 Task: Open a blank google sheet and write heading  Financial WizardAdd Categories in a column and its values below  'Income, Income, Income, Expenses, Expenses, Expenses, Expenses, Expenses, Savings, Savings, Investments, Investments, Debt, Debt & Debt. 'Add Descriptions in next column and its values below  Salary, Freelance Work, Rental Income, Housing, Transportation, Groceries, Utilities, Entertainment, Emergency Fund, Retirement, Stocks, Mutual Funds, Credit Card 1, Credit Card 2 & Student Loan. Add Amount in next column and its values below  $5,000, $1,200, $500, $1,200, $300, $400, $200, $150, $500, $1,000, $500, $300, $200, $100 & $300. Save page BudgetPlan review
Action: Mouse moved to (1203, 84)
Screenshot: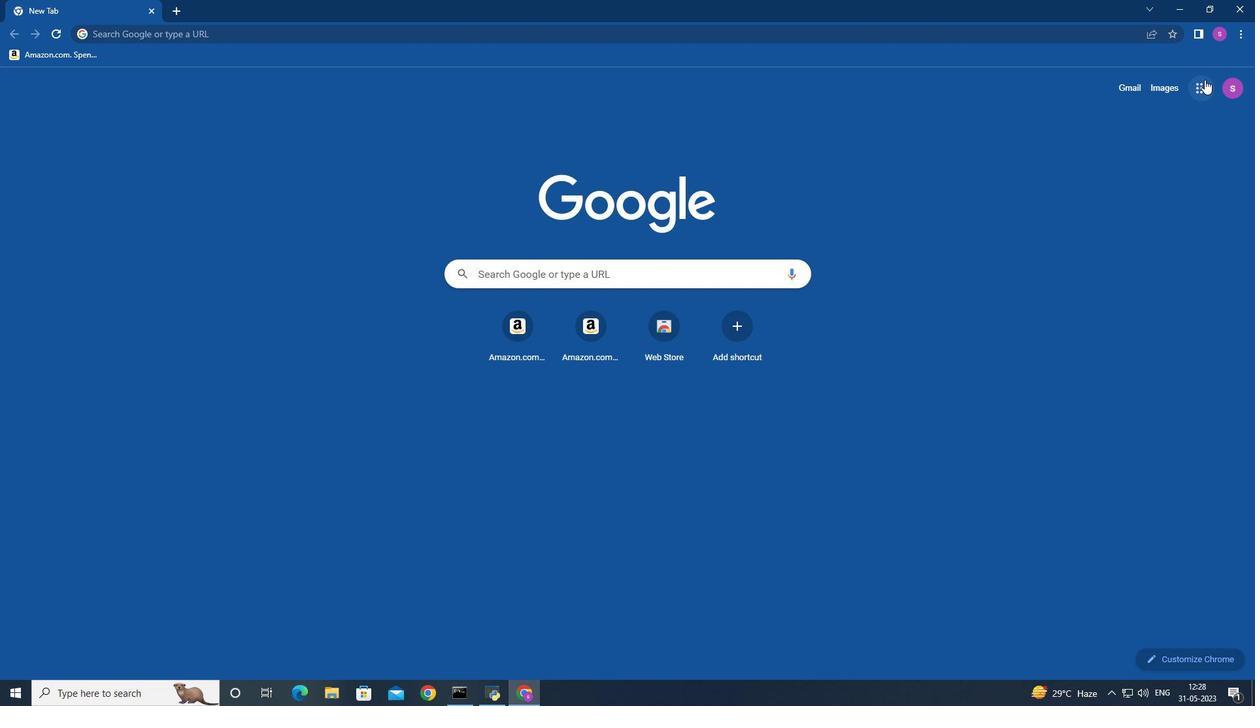 
Action: Mouse pressed left at (1203, 84)
Screenshot: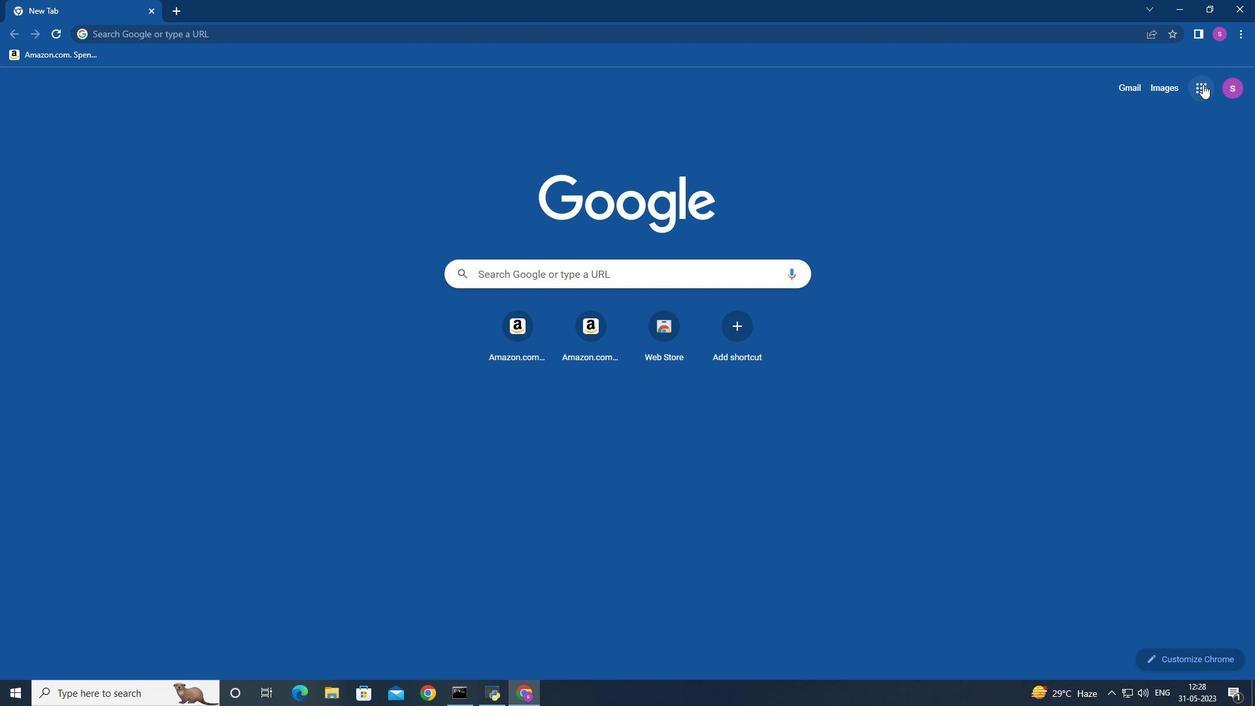 
Action: Mouse moved to (1184, 160)
Screenshot: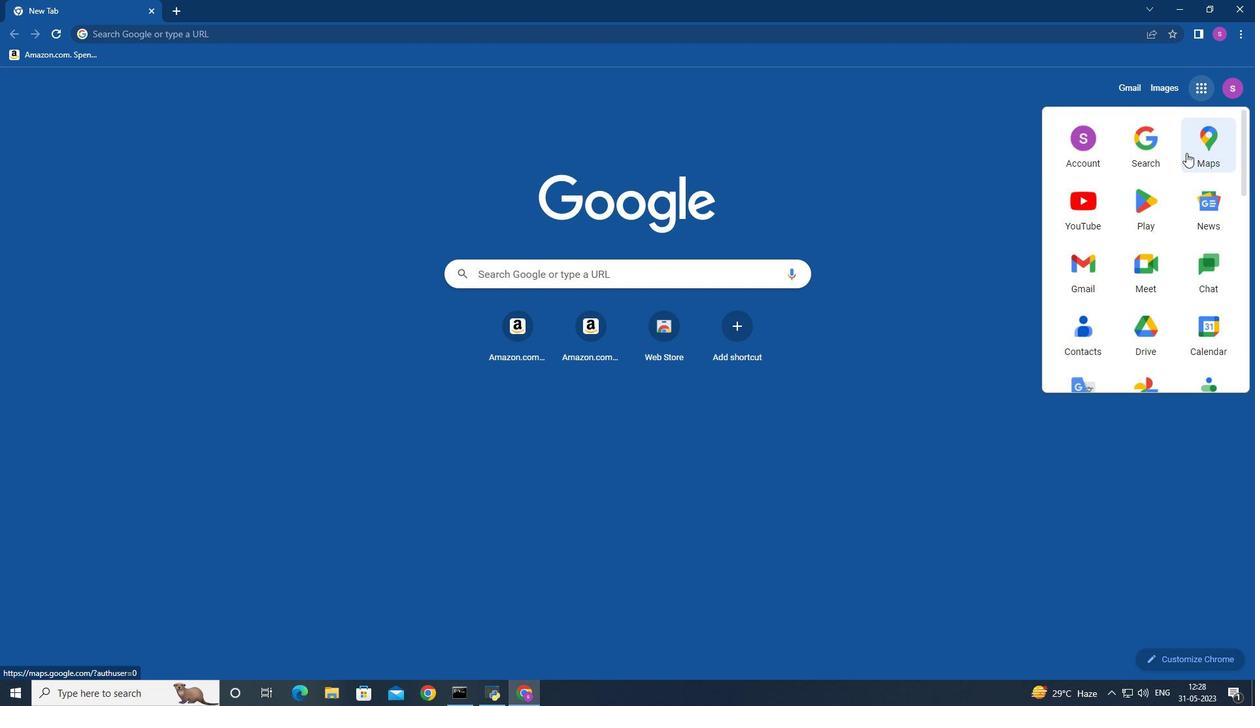 
Action: Mouse scrolled (1186, 158) with delta (0, 0)
Screenshot: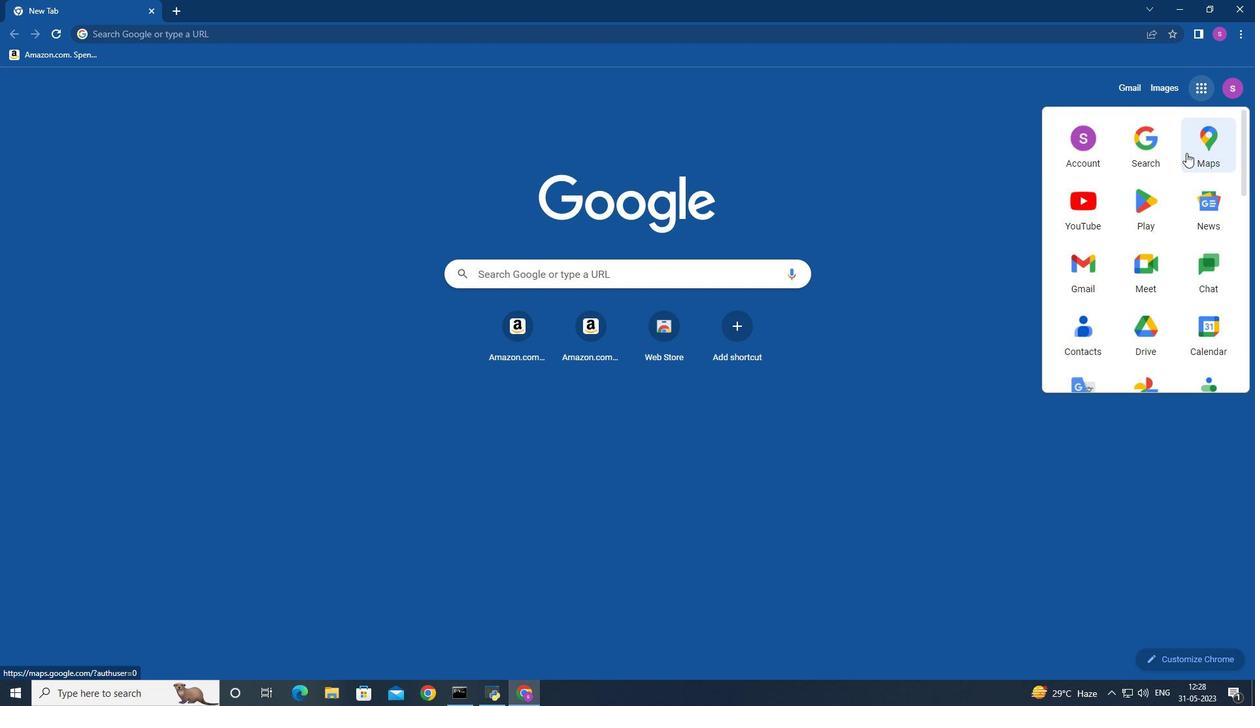 
Action: Mouse scrolled (1186, 159) with delta (0, 0)
Screenshot: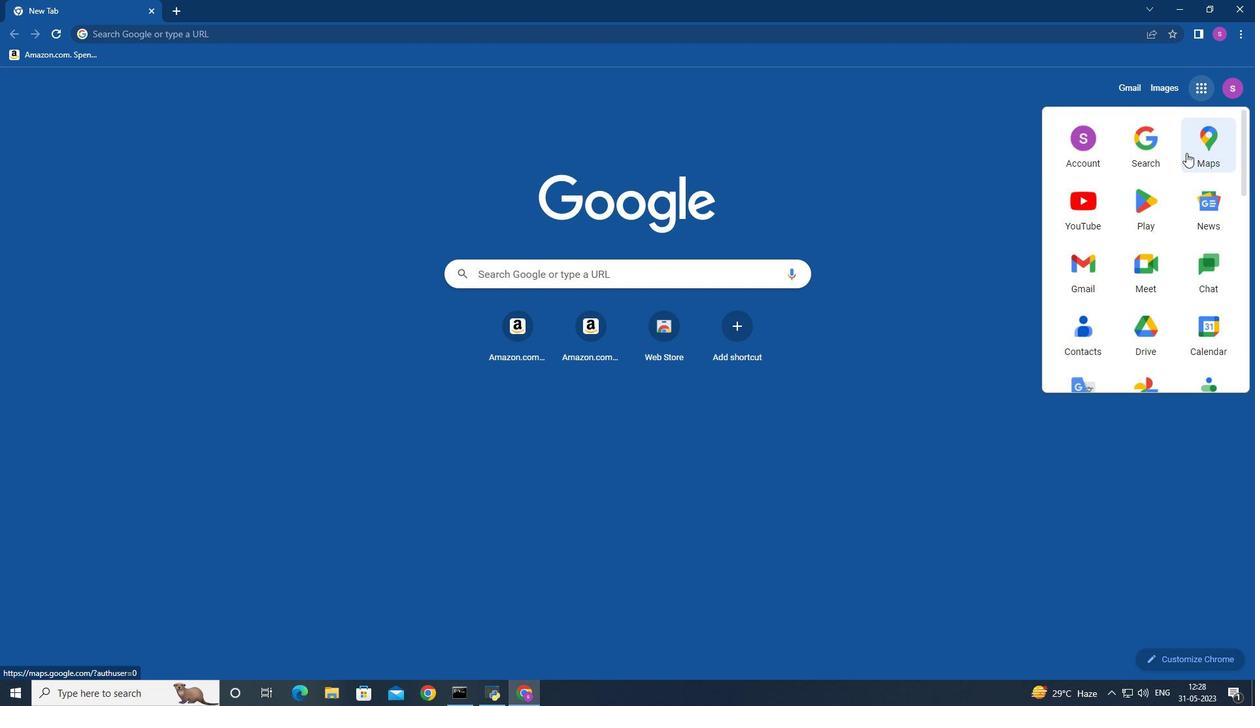 
Action: Mouse scrolled (1185, 159) with delta (0, 0)
Screenshot: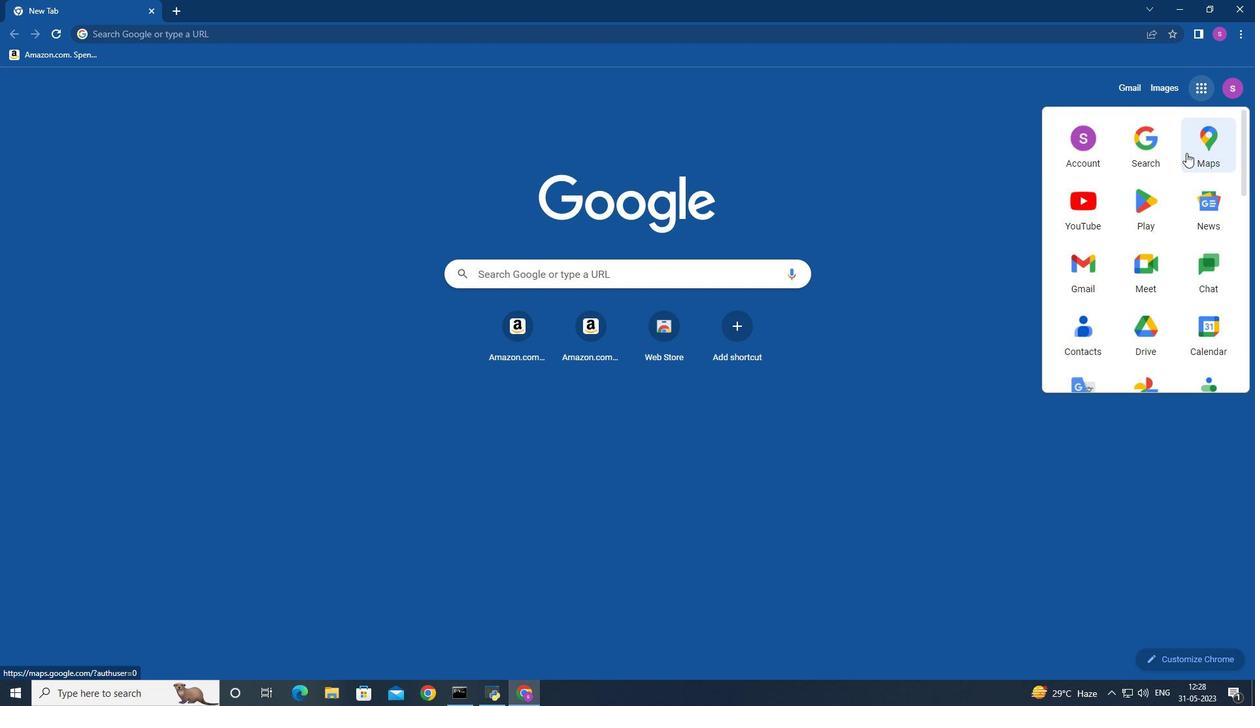 
Action: Mouse scrolled (1184, 159) with delta (0, 0)
Screenshot: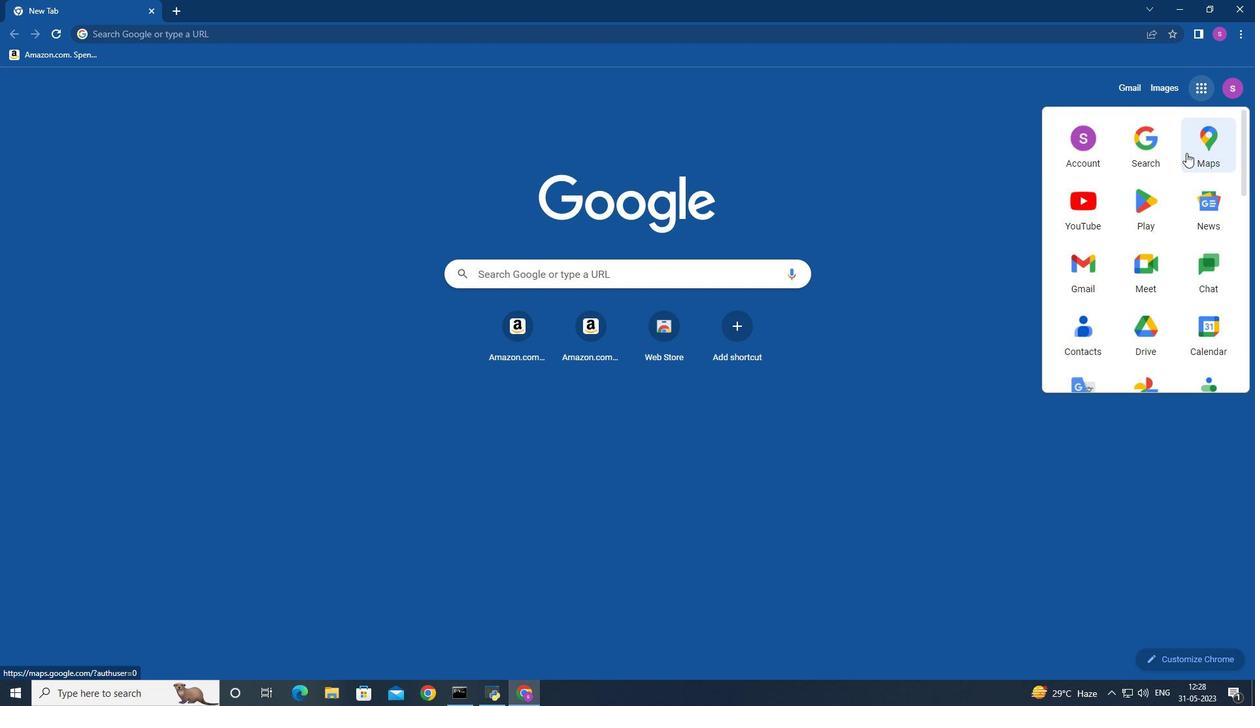
Action: Mouse moved to (1180, 215)
Screenshot: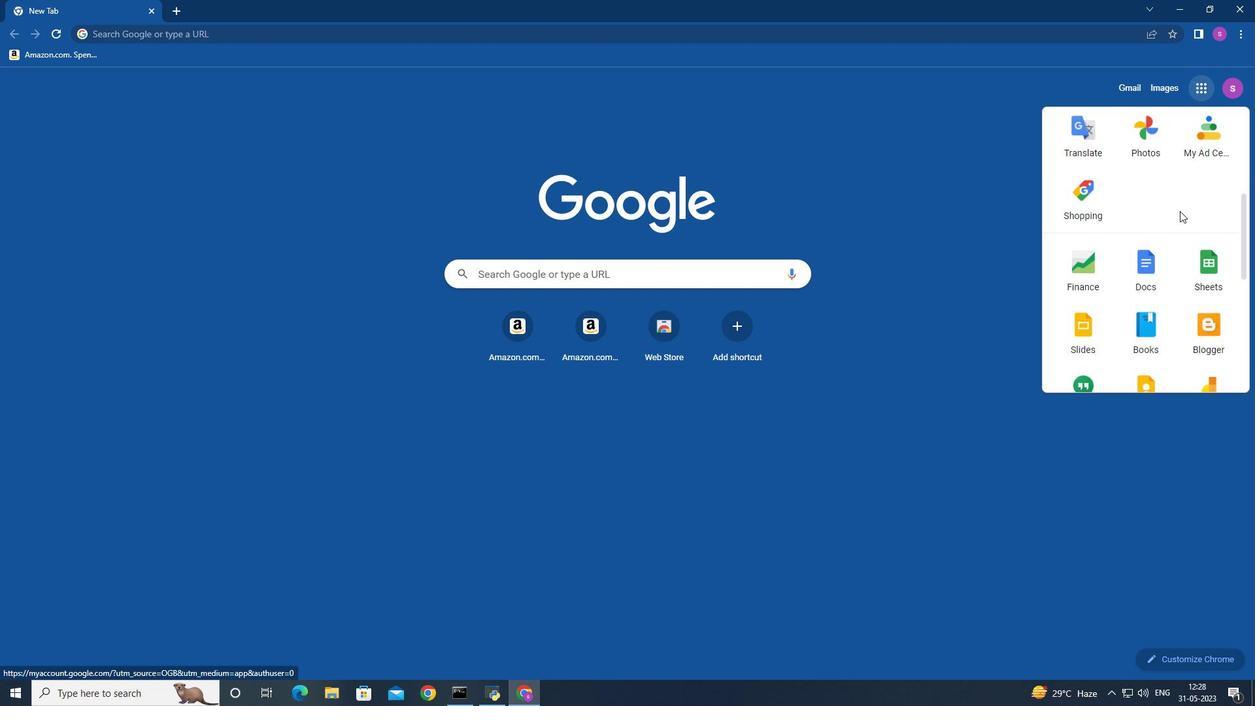 
Action: Mouse scrolled (1180, 214) with delta (0, 0)
Screenshot: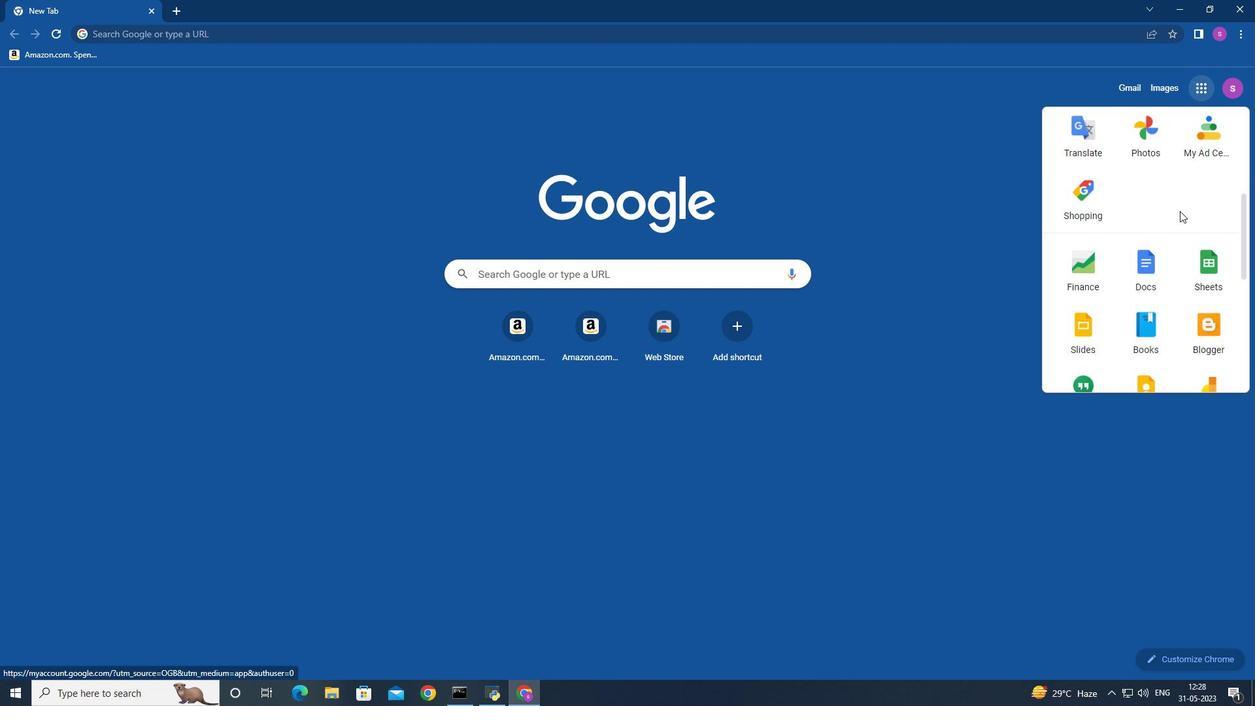 
Action: Mouse scrolled (1180, 214) with delta (0, 0)
Screenshot: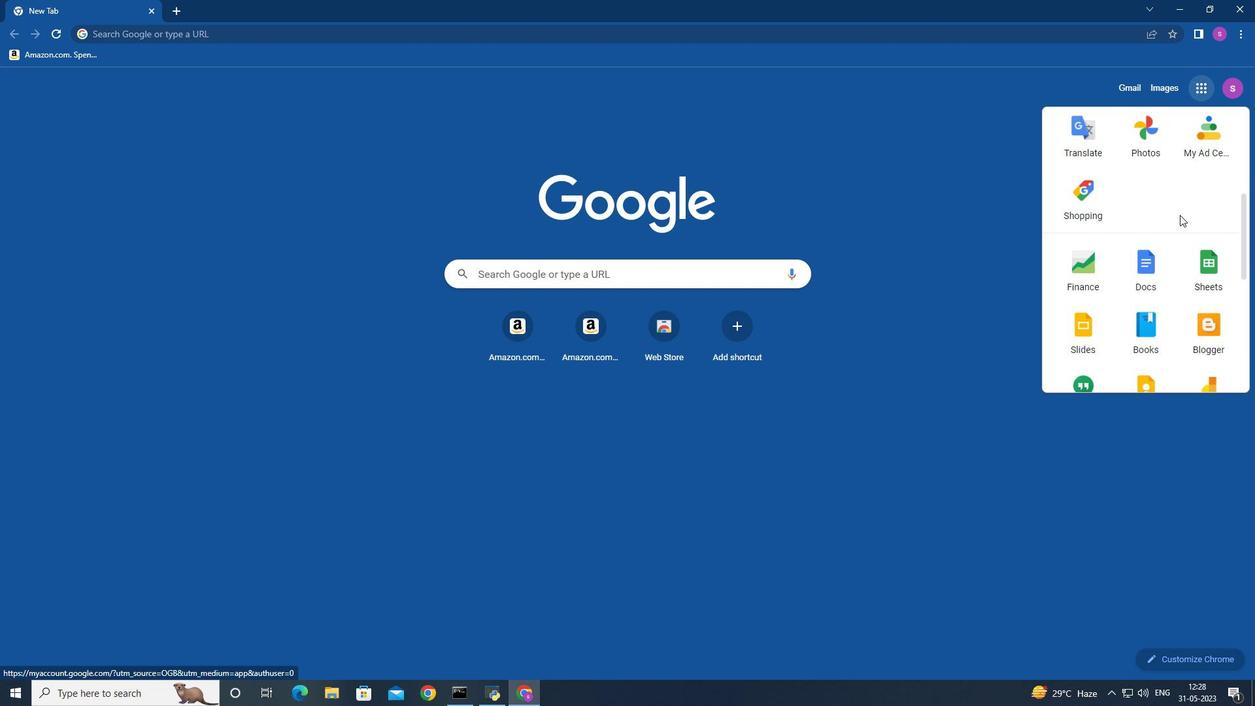 
Action: Mouse moved to (1215, 134)
Screenshot: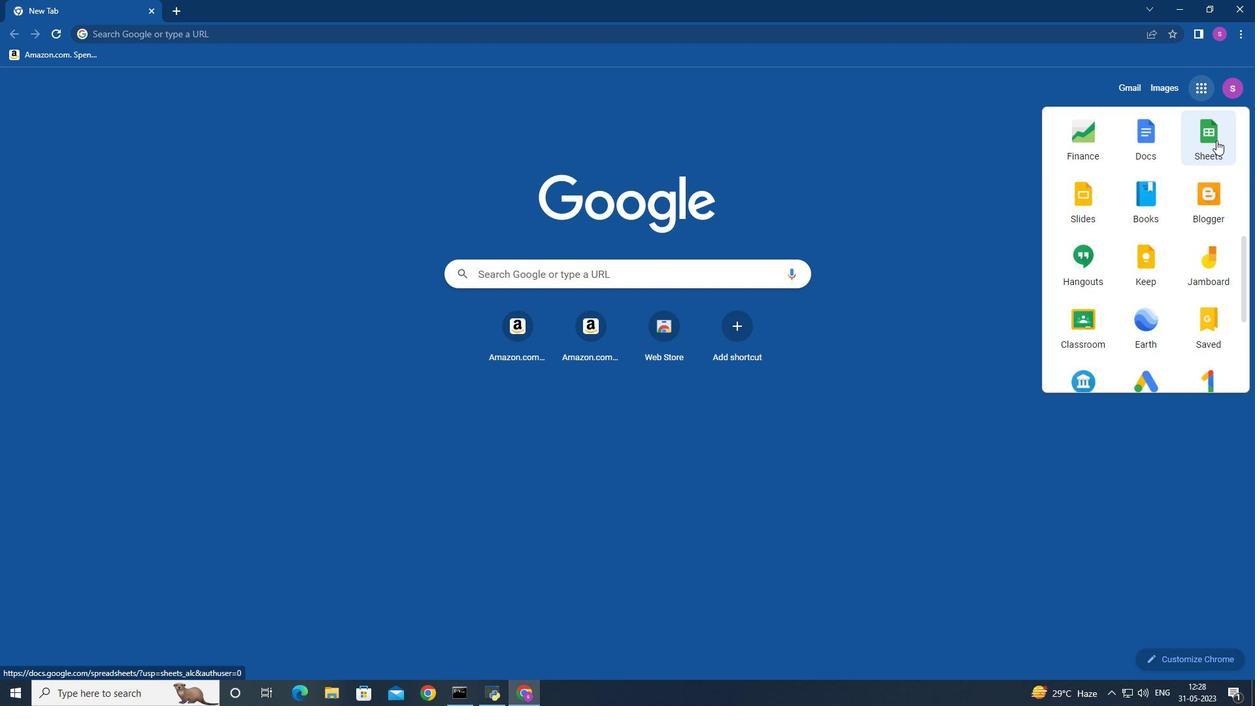 
Action: Mouse pressed left at (1215, 134)
Screenshot: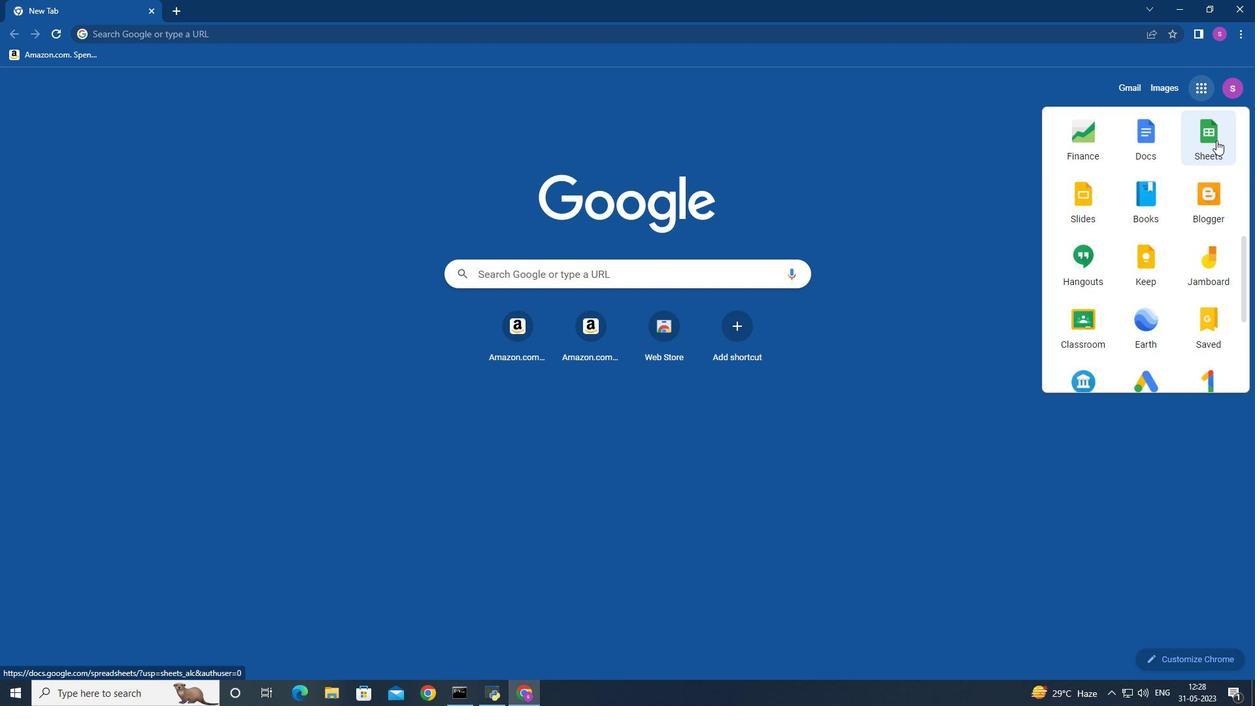
Action: Mouse moved to (308, 177)
Screenshot: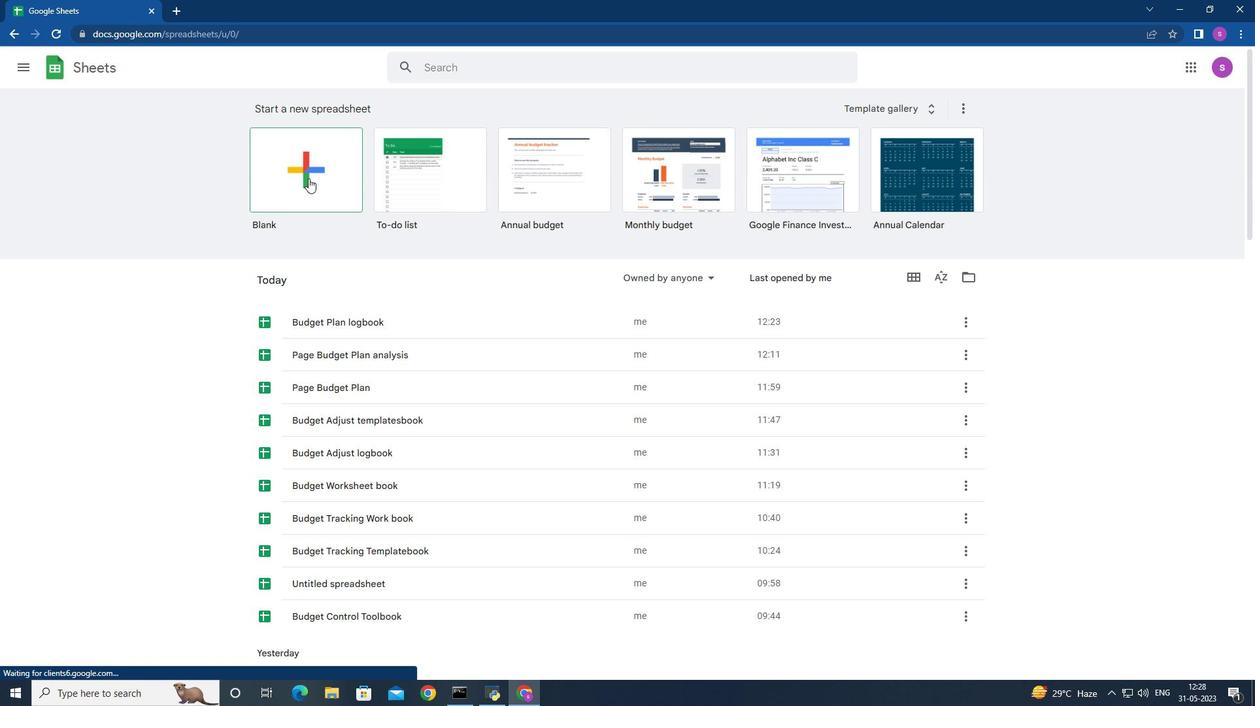 
Action: Mouse pressed left at (308, 177)
Screenshot: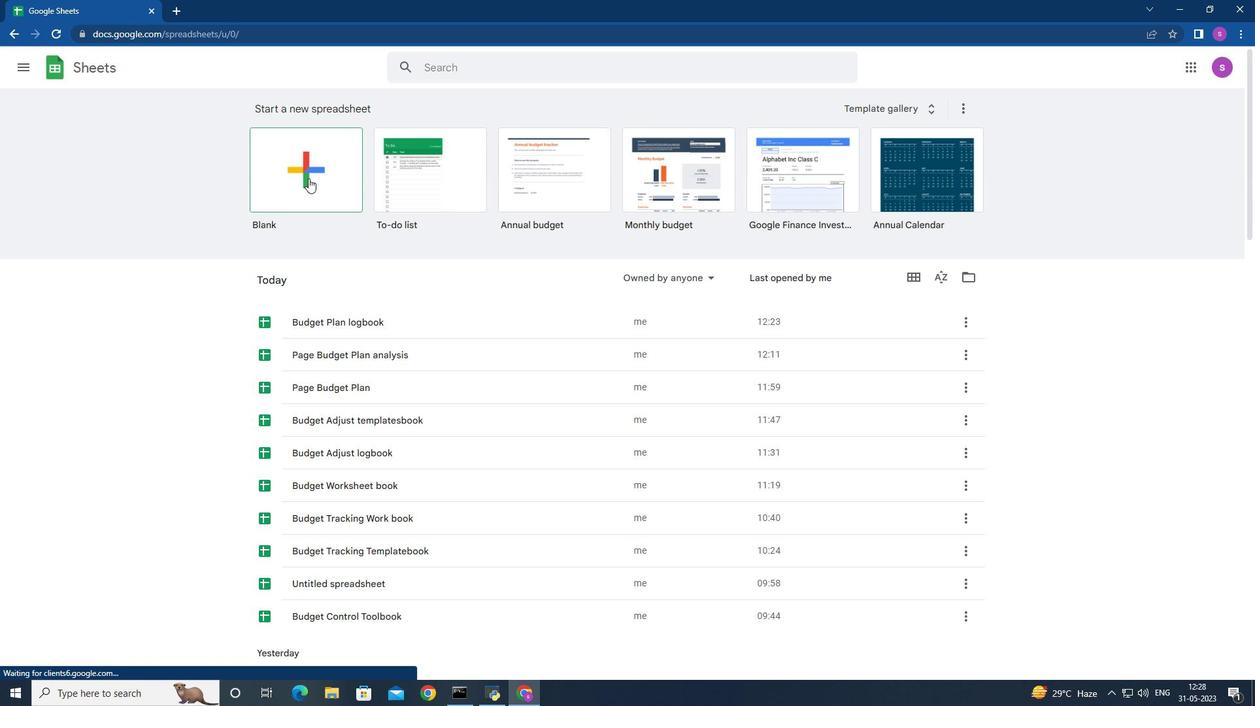 
Action: Mouse moved to (195, 175)
Screenshot: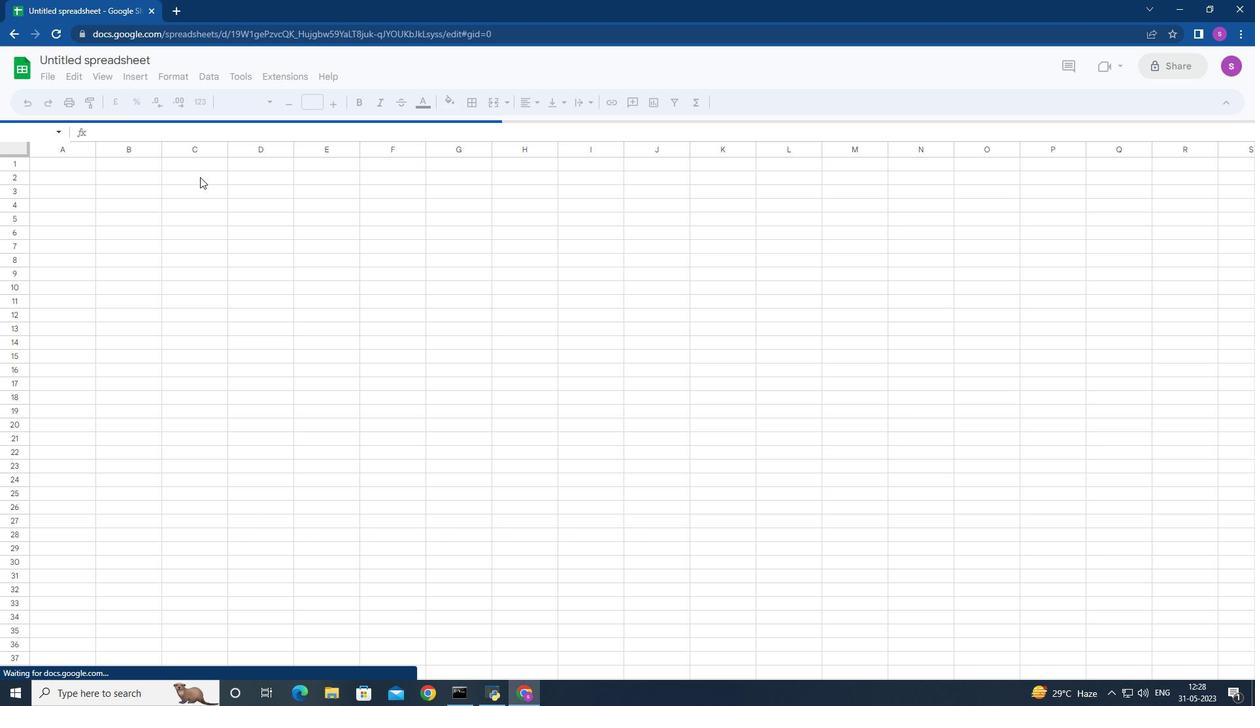 
Action: Mouse pressed left at (195, 175)
Screenshot: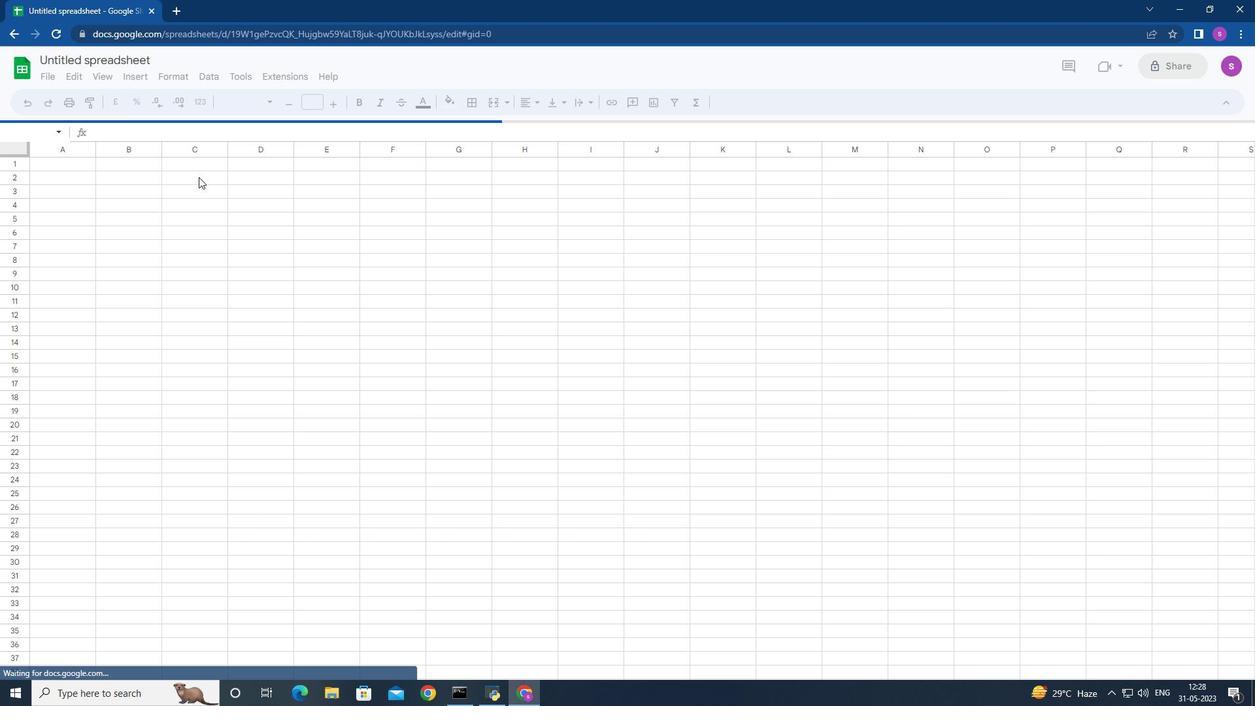 
Action: Mouse moved to (195, 173)
Screenshot: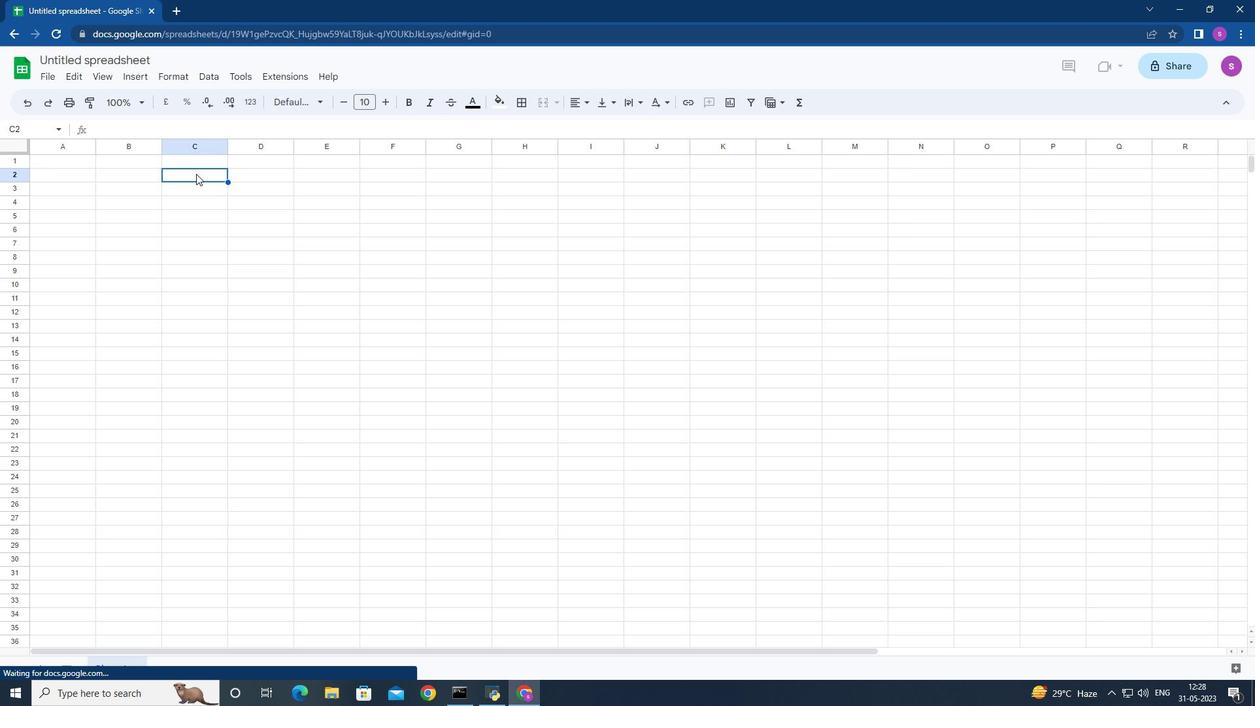 
Action: Key pressed <Key.shift>Finacial<Key.space><Key.shift>Wizard<Key.space><Key.down><Key.left><Key.left><Key.down><Key.right><Key.shift><Key.shift>Categories<Key.down><Key.shift>Income<Key.down><Key.shift>I<Key.enter><Key.shift>I<Key.enter><Key.shift>Expenses<Key.down><Key.shift>Ex<Key.enter><Key.shift>E<Key.enter><Key.shift>E<Key.enter><Key.shift>E<Key.enter><Key.shift>Savings<Key.down><Key.shift>Sa<Key.enter><Key.shift><Key.shift><Key.shift>Investments<Key.down><Key.shift><Key.shift><Key.shift>Inv<Key.enter><Key.shift>Dr<Key.backspace>ebt<Key.down><Key.shift><Key.shift>D<Key.enter><Key.shift>D<Key.enter><Key.right><Key.up><Key.up><Key.up><Key.up><Key.up><Key.up><Key.up><Key.up><Key.up><Key.up><Key.up><Key.up><Key.up><Key.up><Key.up><Key.up><Key.shift>Descriptions<Key.down><Key.shift>sa<Key.backspace><Key.backspace><Key.shift>Salary<Key.down><Key.shift><Key.shift><Key.shift><Key.shift><Key.shift><Key.shift><Key.shift><Key.shift>Freelance<Key.space><Key.shift>Work<Key.down><Key.shift><Key.shift><Key.shift>Rental<Key.space><Key.shift><Key.shift><Key.shift><Key.shift><Key.shift><Key.shift><Key.shift><Key.shift>U<Key.backspace><Key.shift>Income<Key.down><Key.shift>Housing<Key.down><Key.shift>Transportation<Key.down><Key.shift>Groceries<Key.down><Key.shift>Utilities<Key.down><Key.shift><Key.shift><Key.shift>Entertainment<Key.down><Key.shift><Key.shift>Emergency<Key.space><Key.shift>Fund<Key.down><Key.shift>REtirement<Key.space><Key.down><Key.shift><Key.shift><Key.shift><Key.shift><Key.shift><Key.shift><Key.up><Key.backspace><Key.shift>Retirement<Key.down><Key.shift>Stocks<Key.down><Key.shift>Mi<Key.backspace>utual<Key.space><Key.shift>Funds<Key.down><Key.shift>Credit<Key.space><Key.shift>Card1<Key.space><Key.down><Key.shift>Credit<Key.space><Key.shift>Card<Key.space>1<Key.backspace>2<Key.down><Key.shift>Student<Key.space><Key.shift><Key.shift>Loan<Key.right><Key.up><Key.up><Key.up><Key.up><Key.up><Key.up><Key.up><Key.up><Key.up><Key.up><Key.up><Key.up><Key.up><Key.up><Key.up>
Screenshot: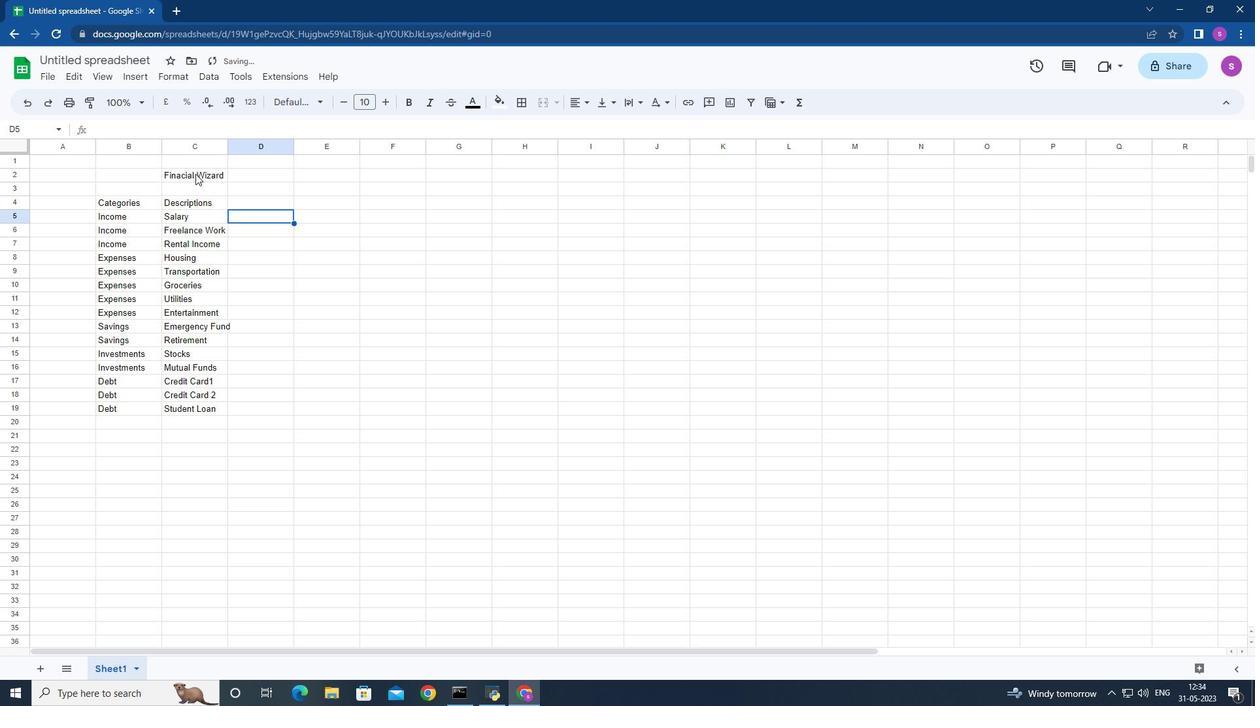 
Action: Mouse moved to (226, 146)
Screenshot: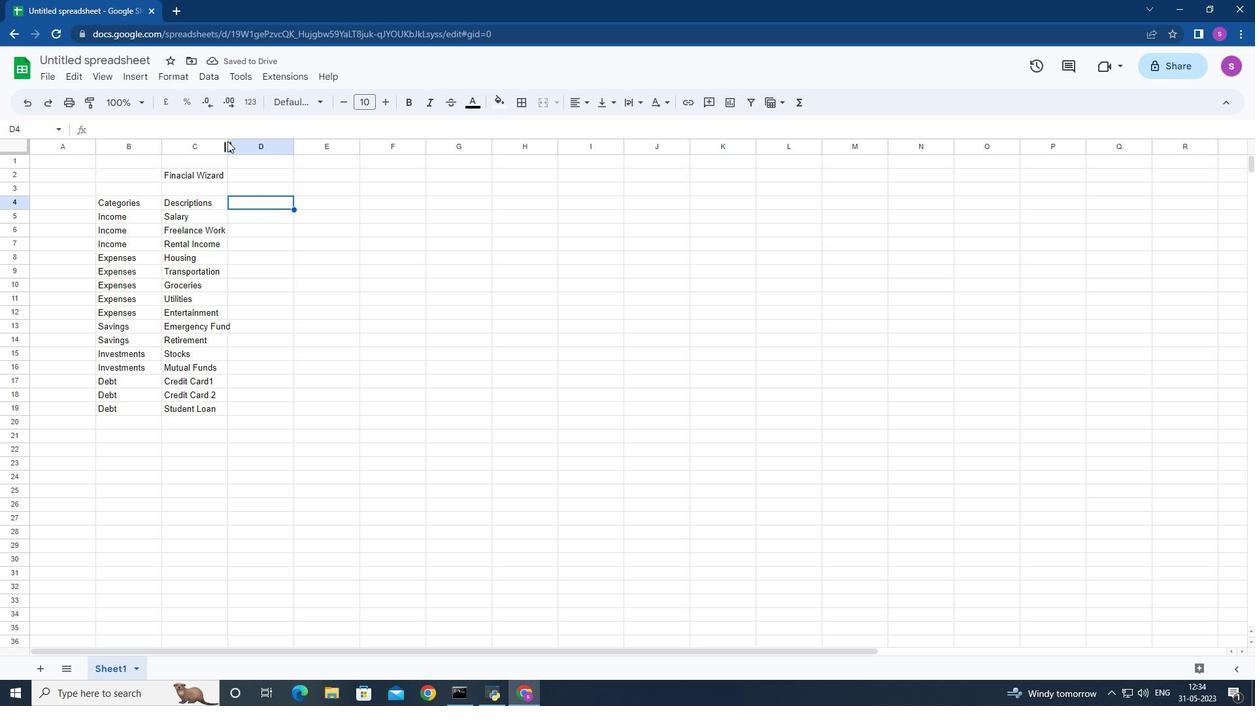 
Action: Mouse pressed left at (226, 146)
Screenshot: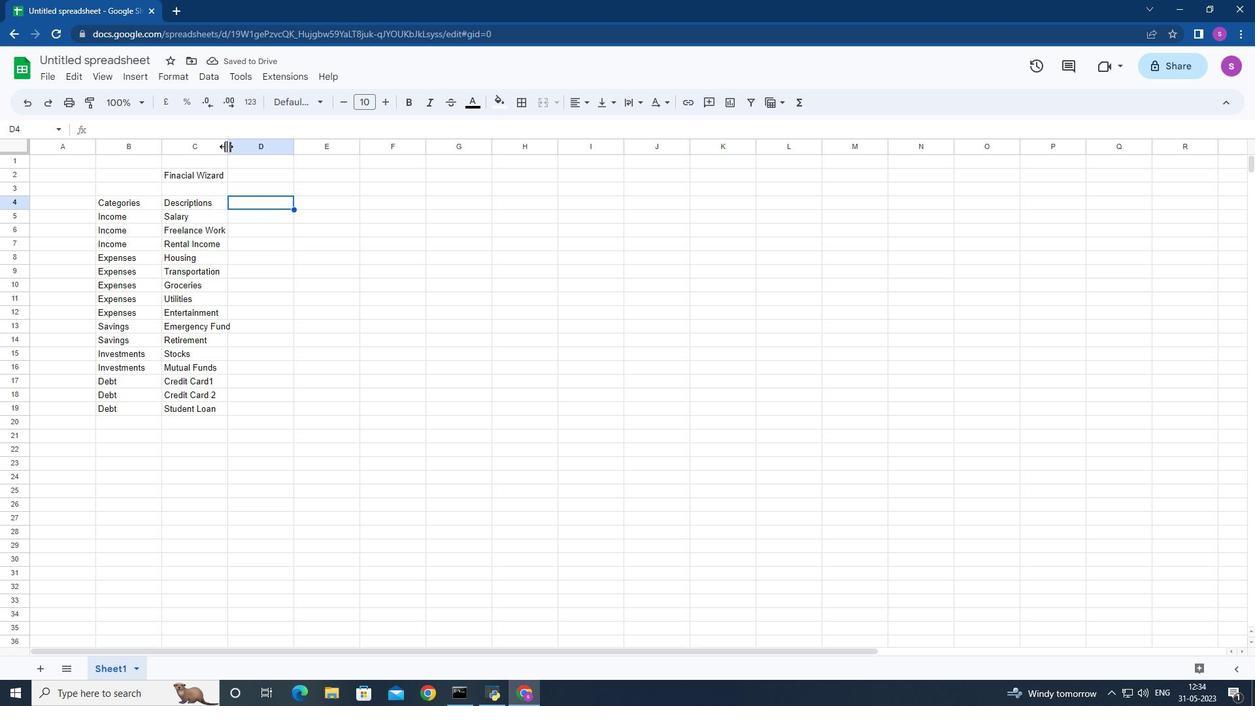 
Action: Mouse moved to (261, 226)
Screenshot: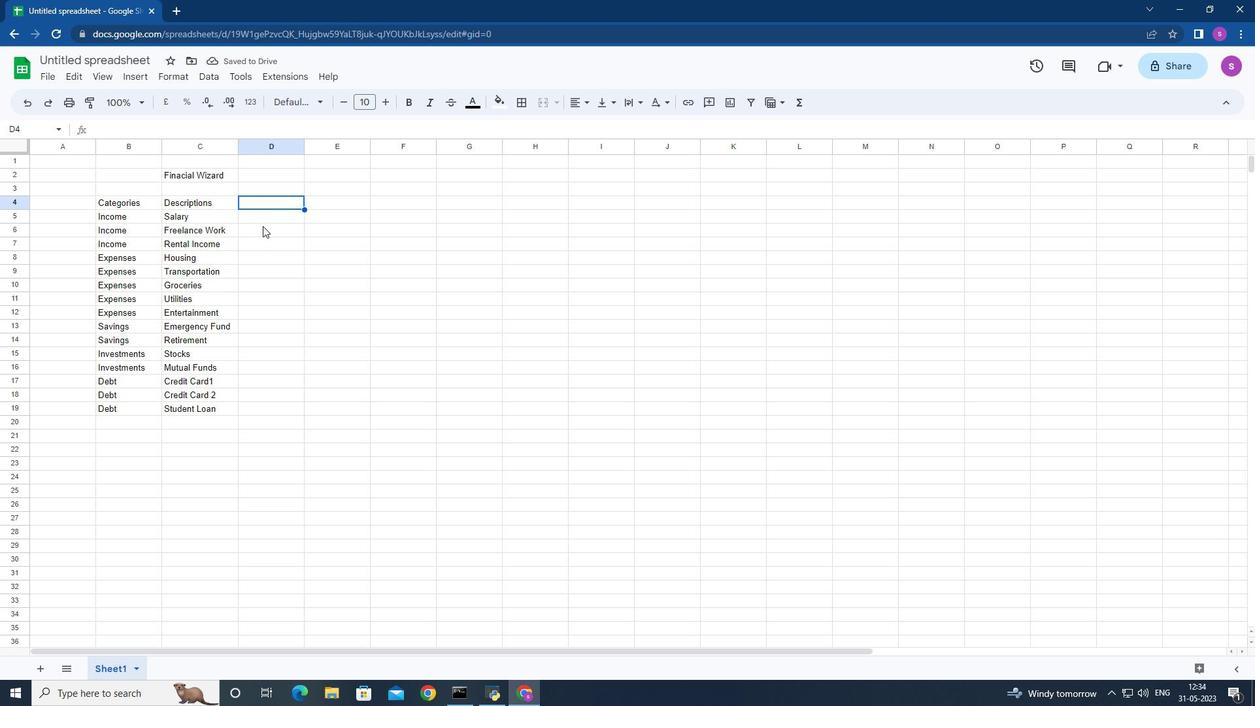 
Action: Key pressed <Key.shift>Amount<Key.space><Key.down>5000<Key.down>1200<Key.down>500<Key.down>1200<Key.down>300<Key.down>400<Key.down>200<Key.down>150<Key.down>500<Key.down>1000<Key.down>4<Key.backspace>500<Key.down>300<Key.down>200<Key.down>100<Key.down>300
Screenshot: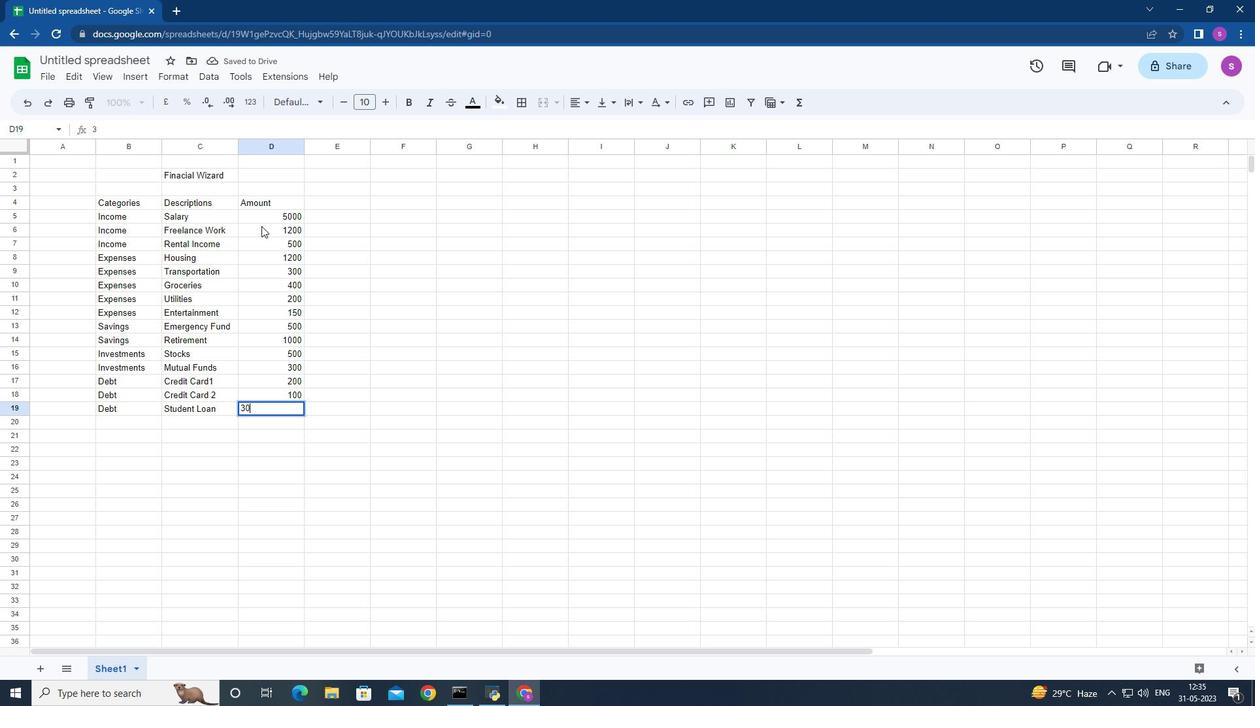 
Action: Mouse moved to (272, 210)
Screenshot: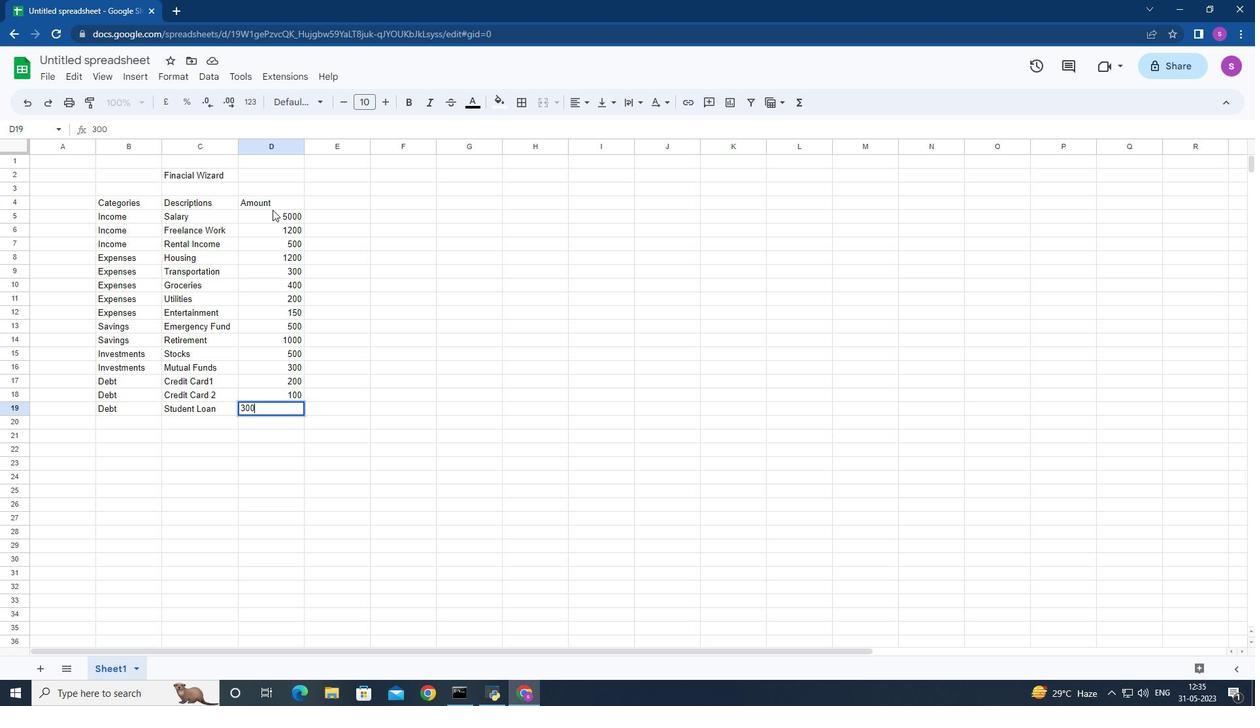 
Action: Mouse pressed left at (272, 210)
Screenshot: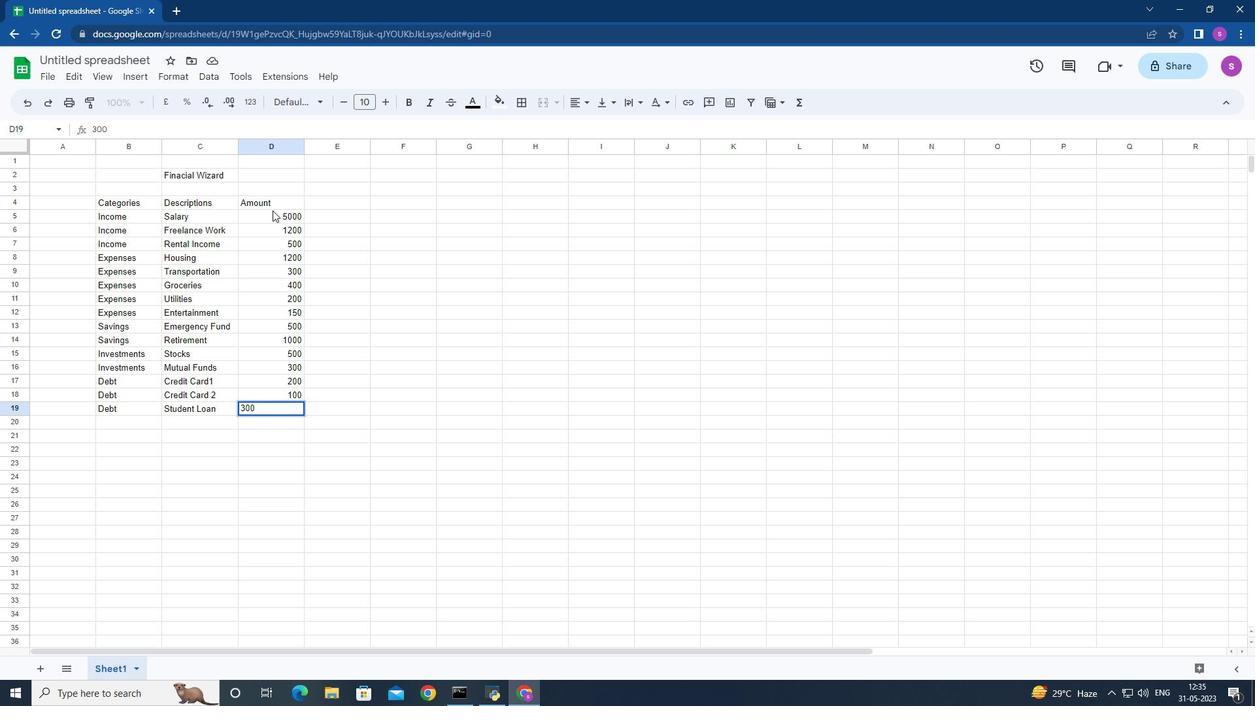 
Action: Mouse moved to (252, 101)
Screenshot: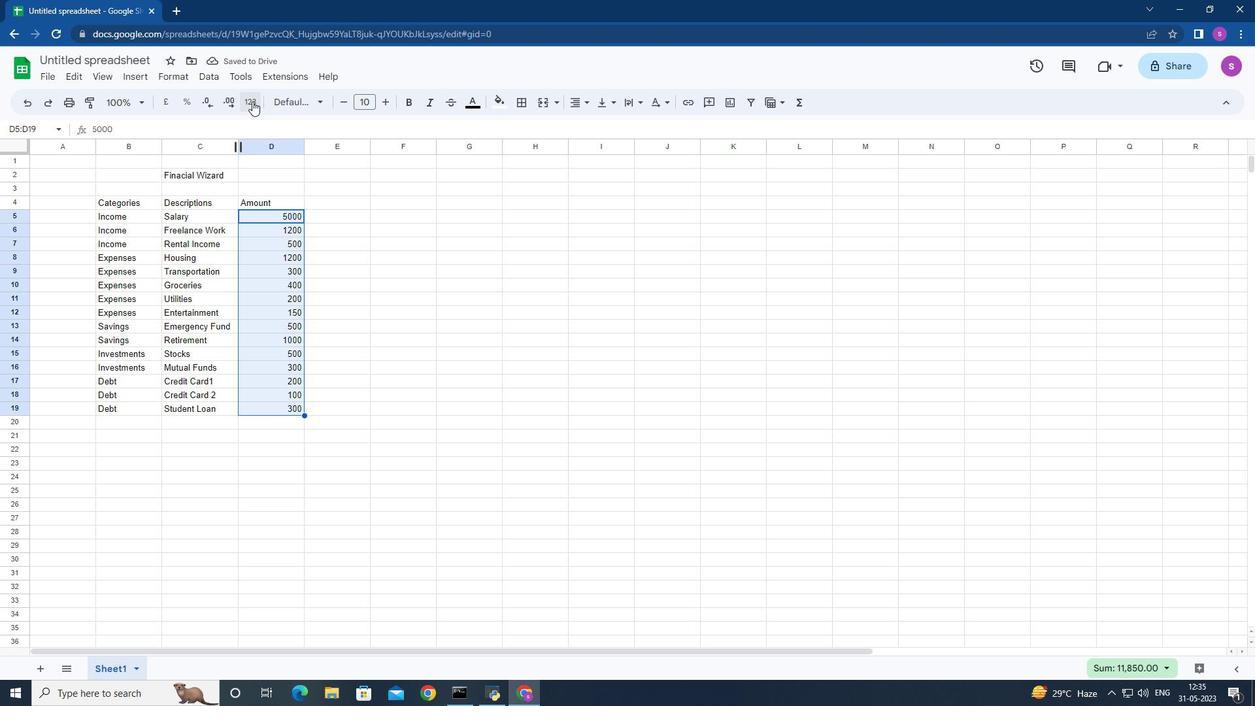 
Action: Mouse pressed left at (252, 101)
Screenshot: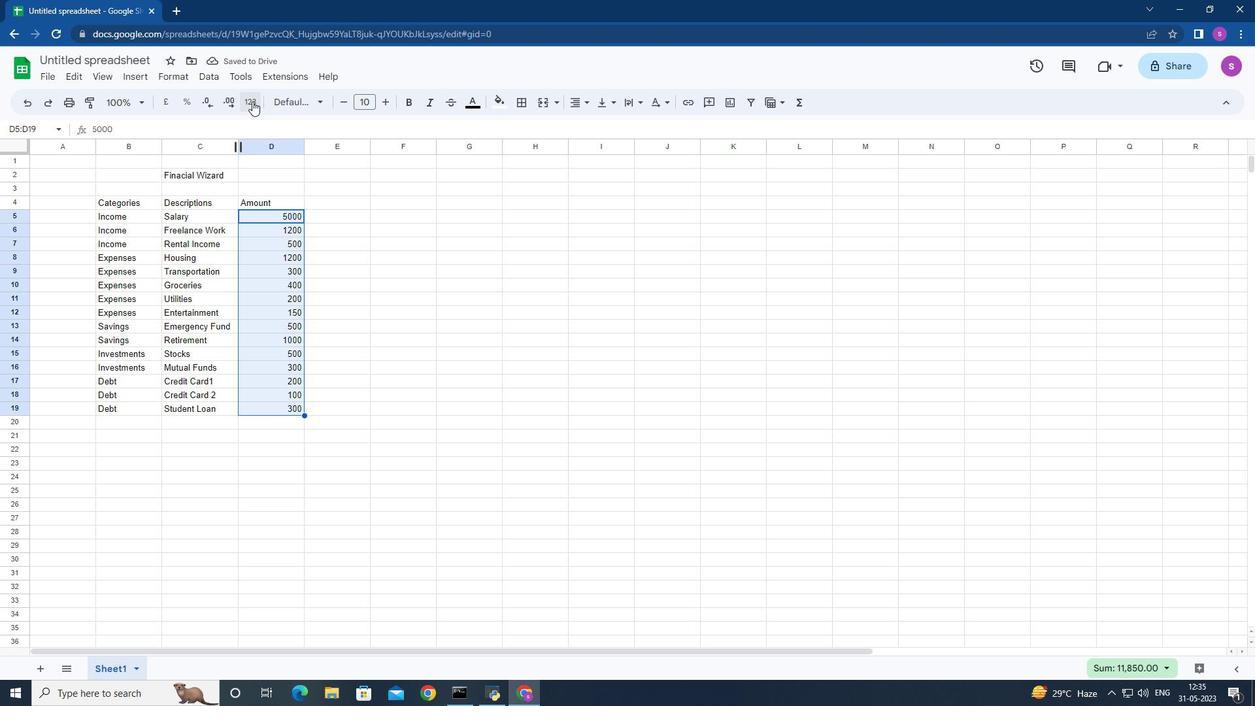 
Action: Mouse moved to (268, 440)
Screenshot: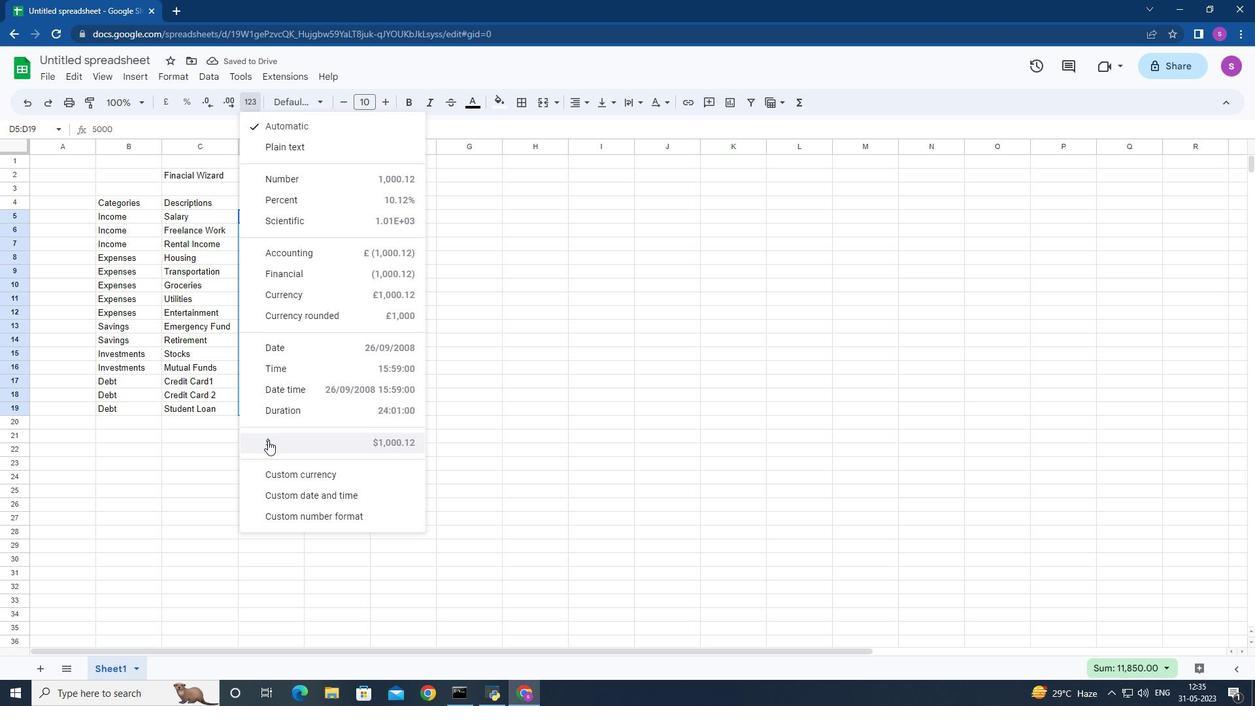 
Action: Mouse pressed left at (268, 440)
Screenshot: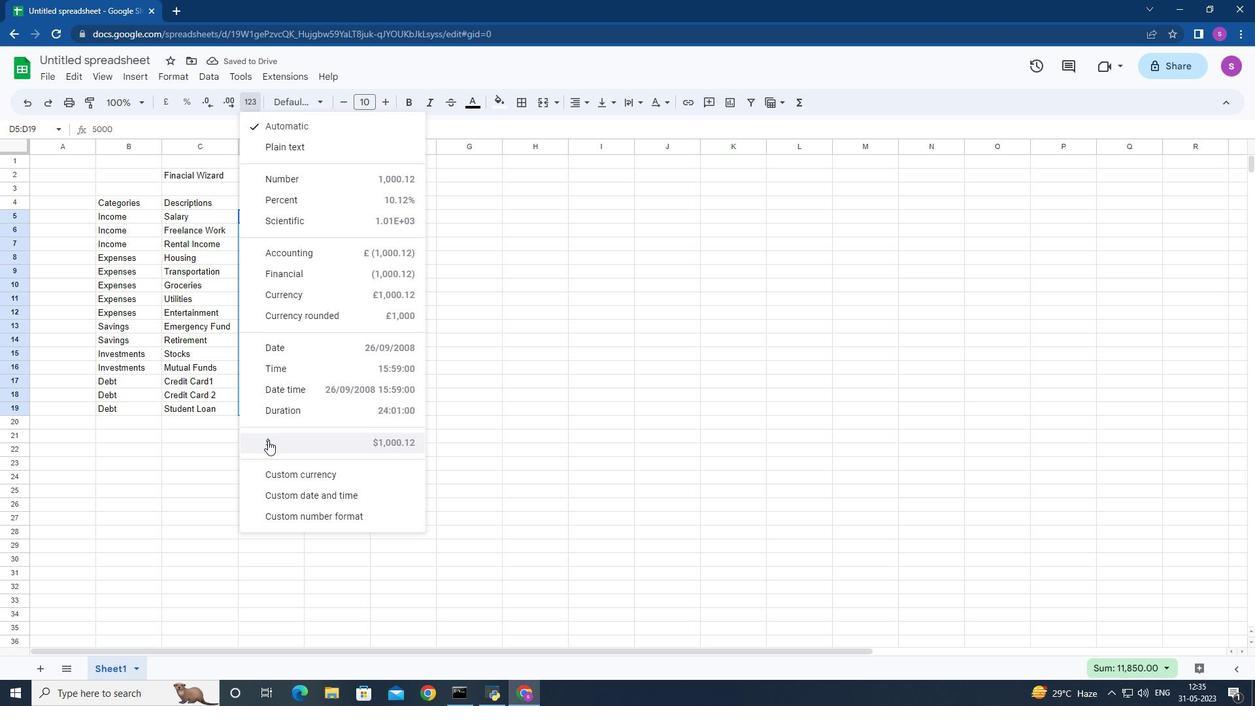 
Action: Mouse moved to (111, 61)
Screenshot: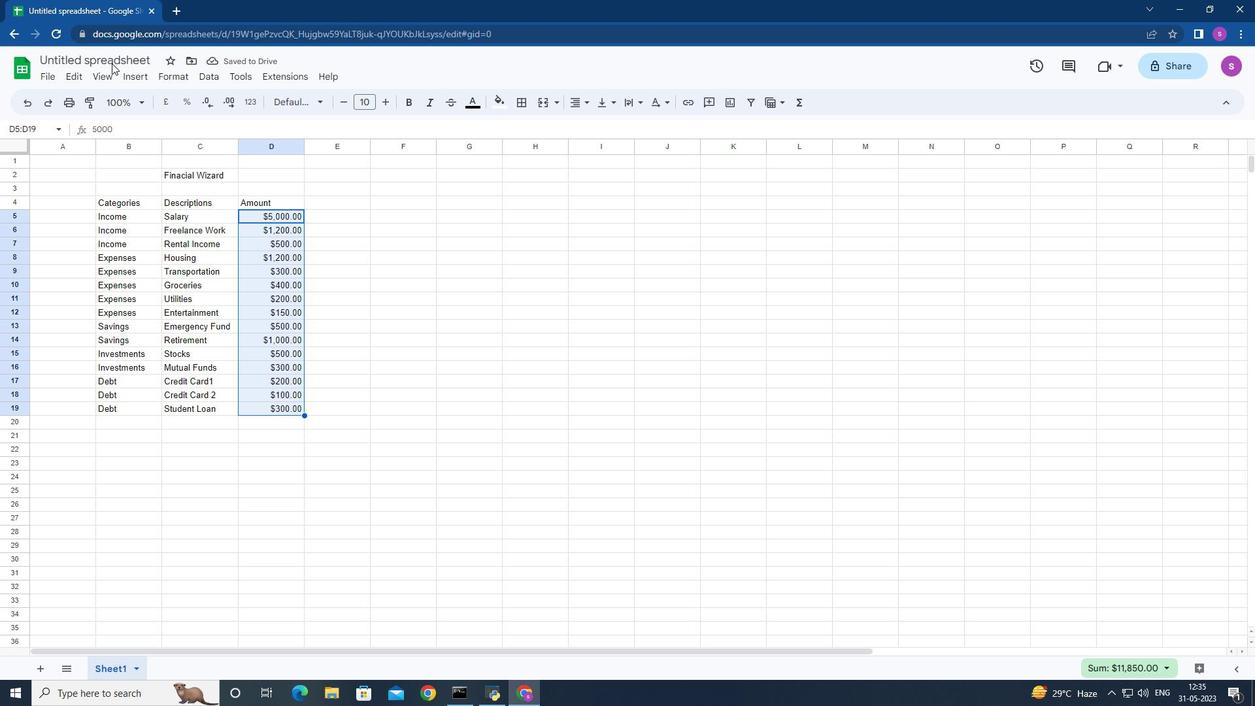 
Action: Mouse pressed left at (111, 61)
Screenshot: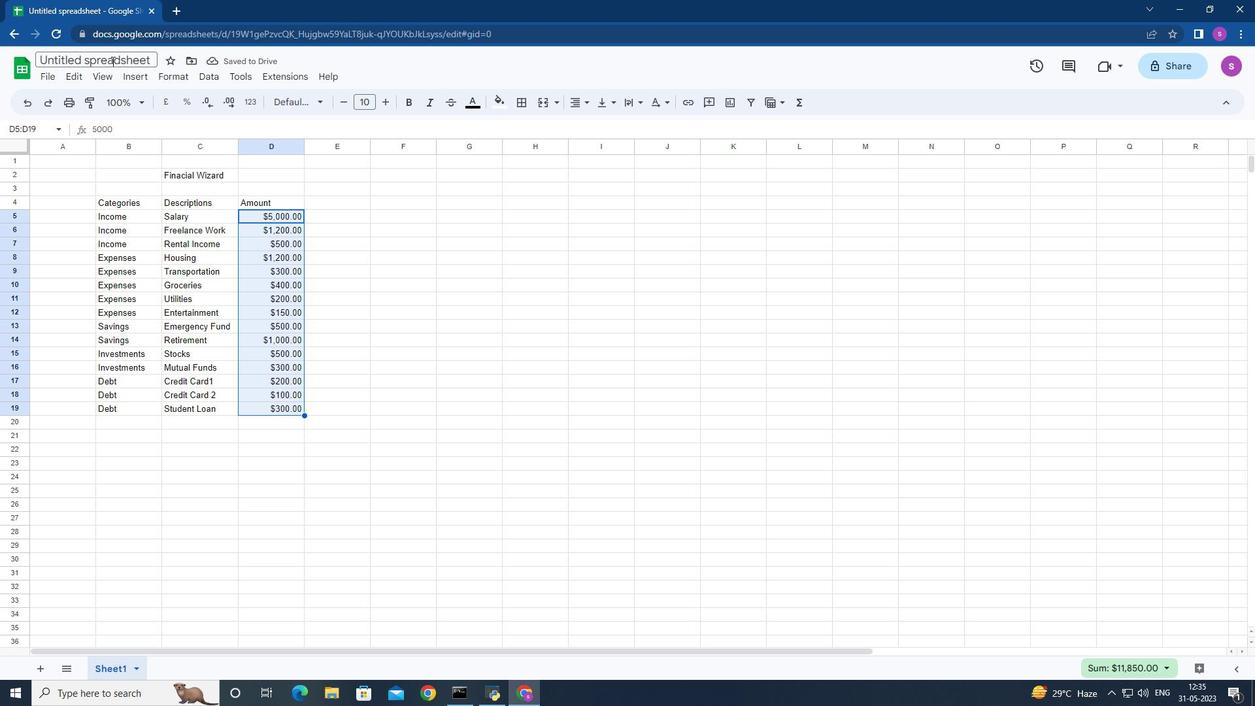 
Action: Mouse moved to (111, 62)
Screenshot: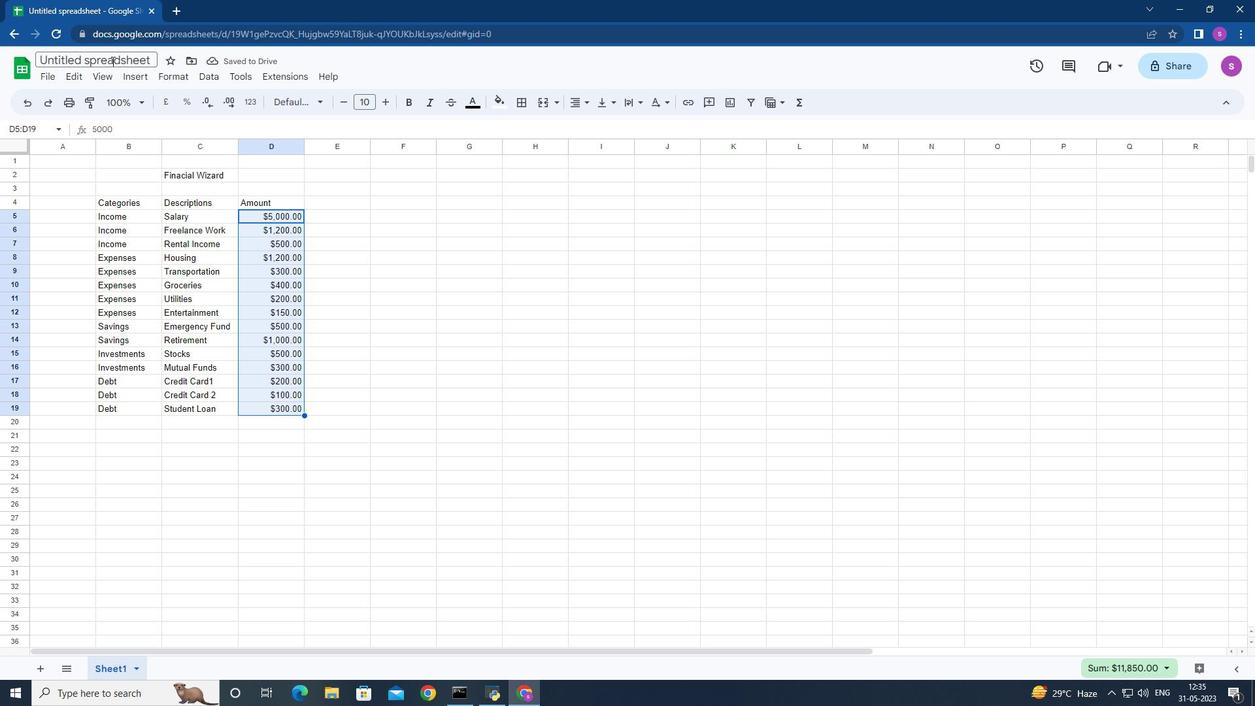 
Action: Key pressed <Key.backspace><Key.shift>Budget<Key.space><Key.shift>Plan<Key.space>re<Key.backspace><Key.backspace><Key.shift>Review<Key.enter>
Screenshot: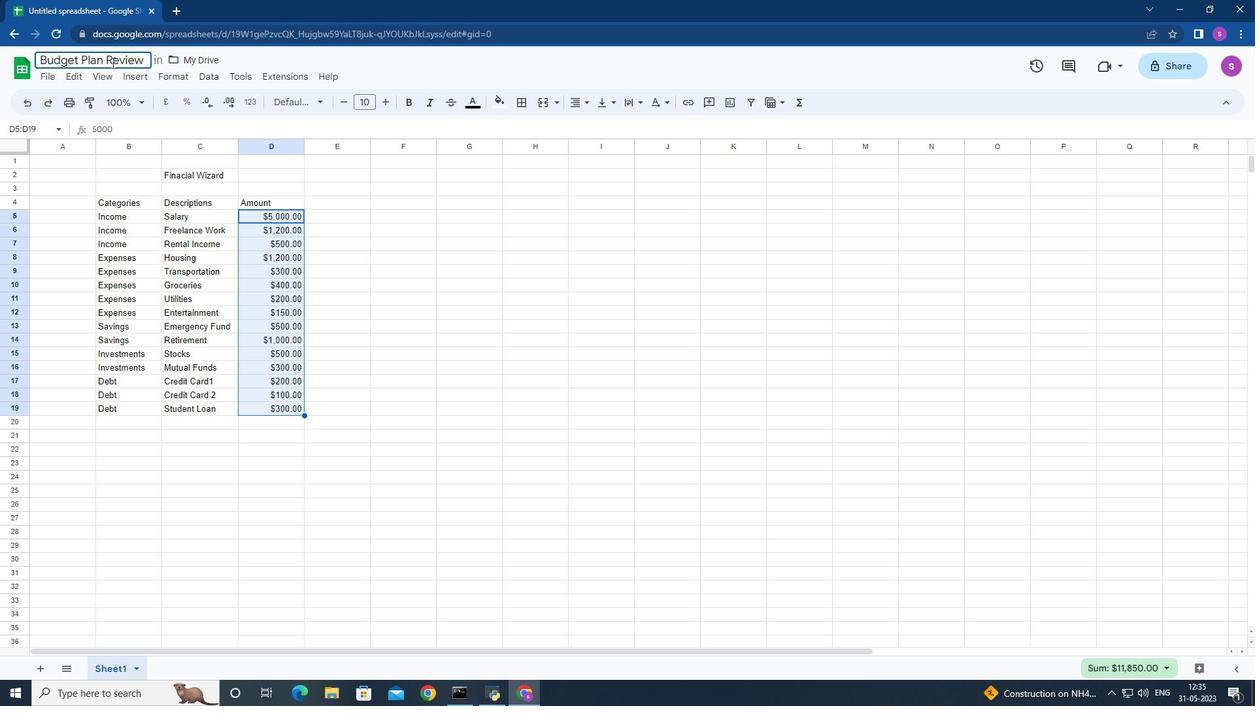 
Action: Mouse moved to (406, 227)
Screenshot: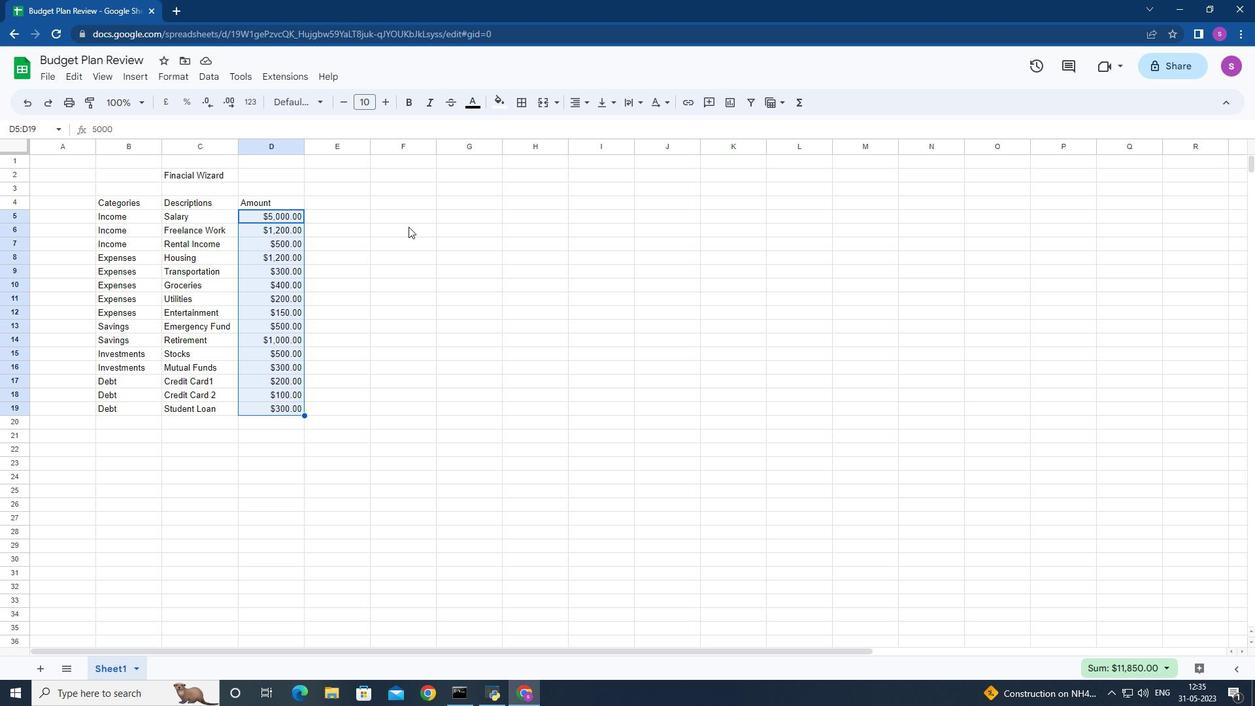 
Action: Mouse pressed left at (406, 227)
Screenshot: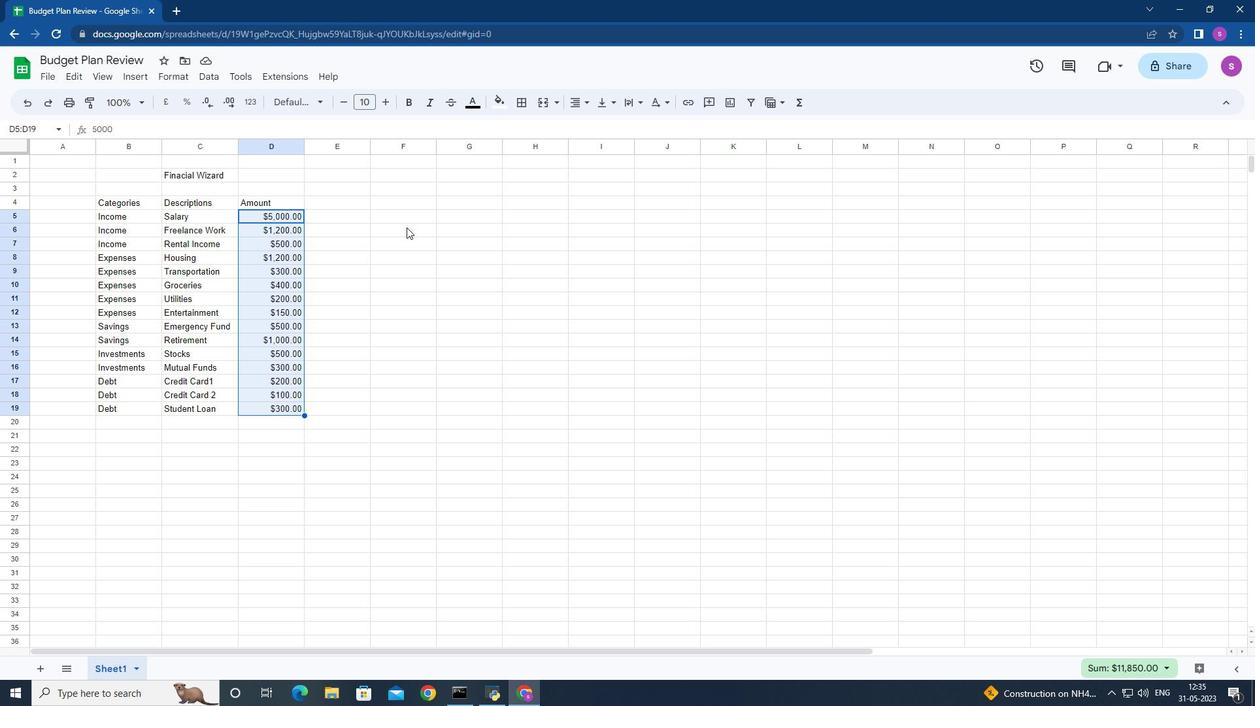 
Action: Key pressed ctrl+S
Screenshot: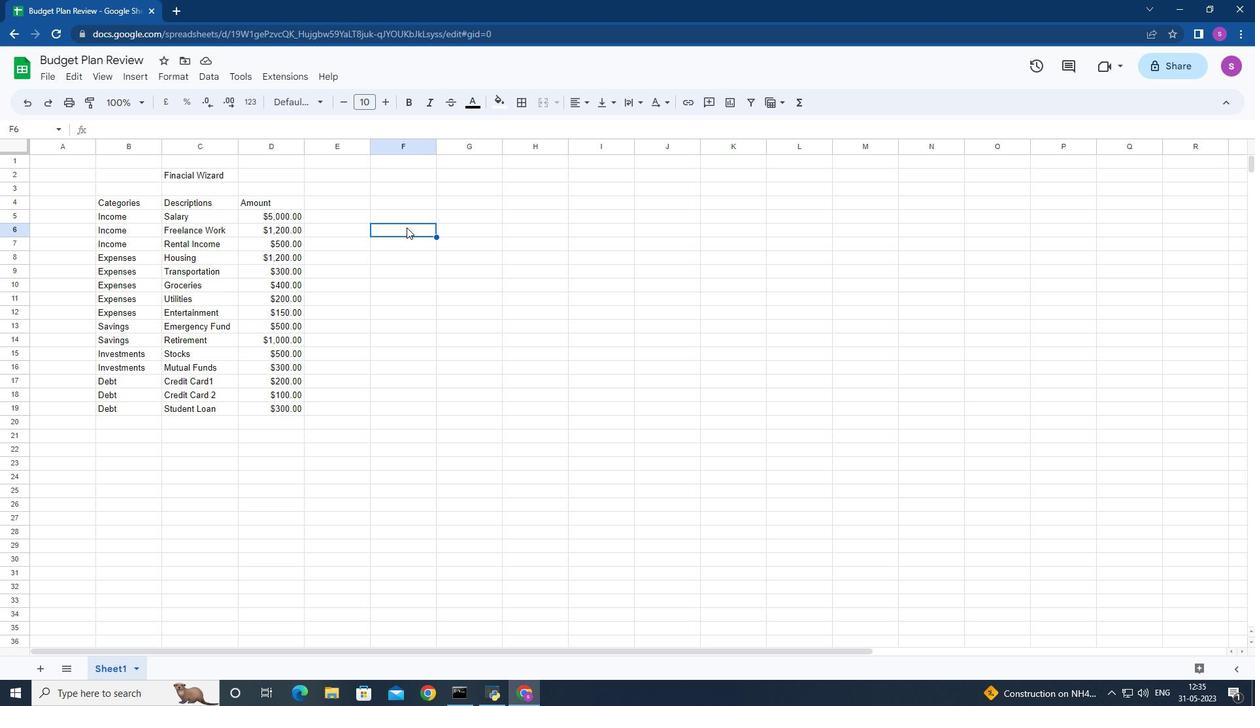
Action: Mouse moved to (399, 294)
Screenshot: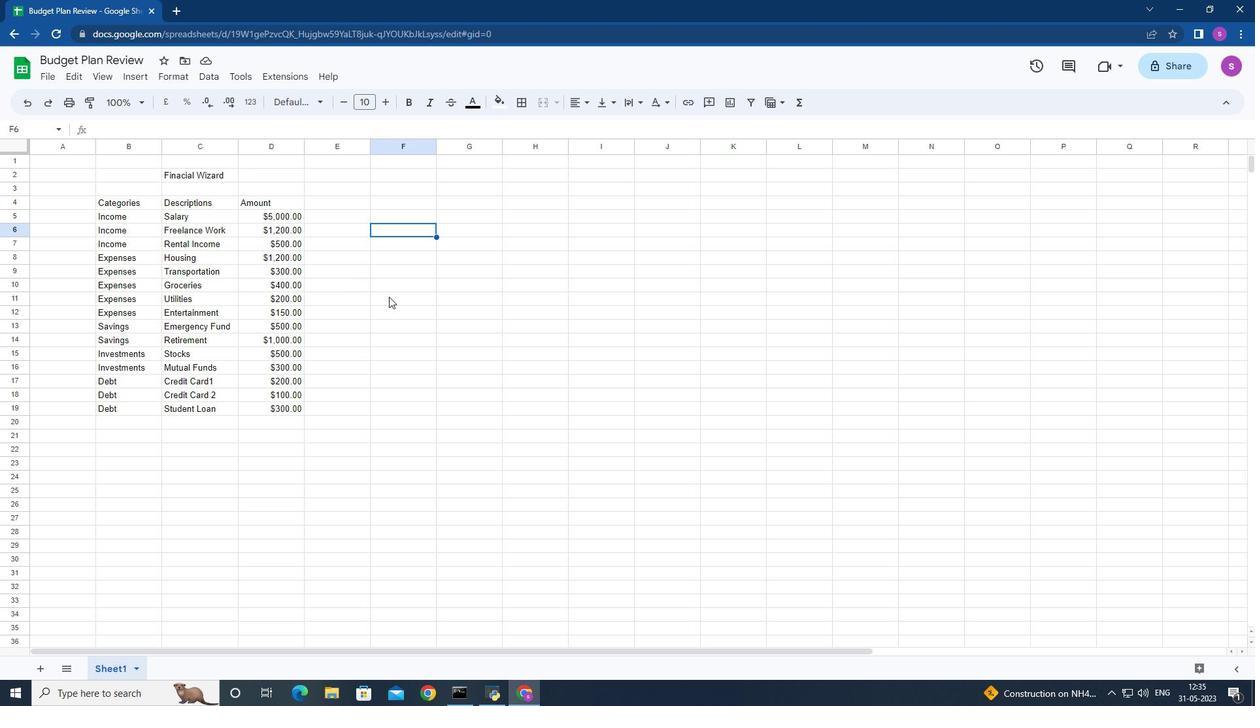 
